 Task: Edit the name of the category "Polls" to "Poll" in the repository "Javascript".
Action: Mouse moved to (1290, 282)
Screenshot: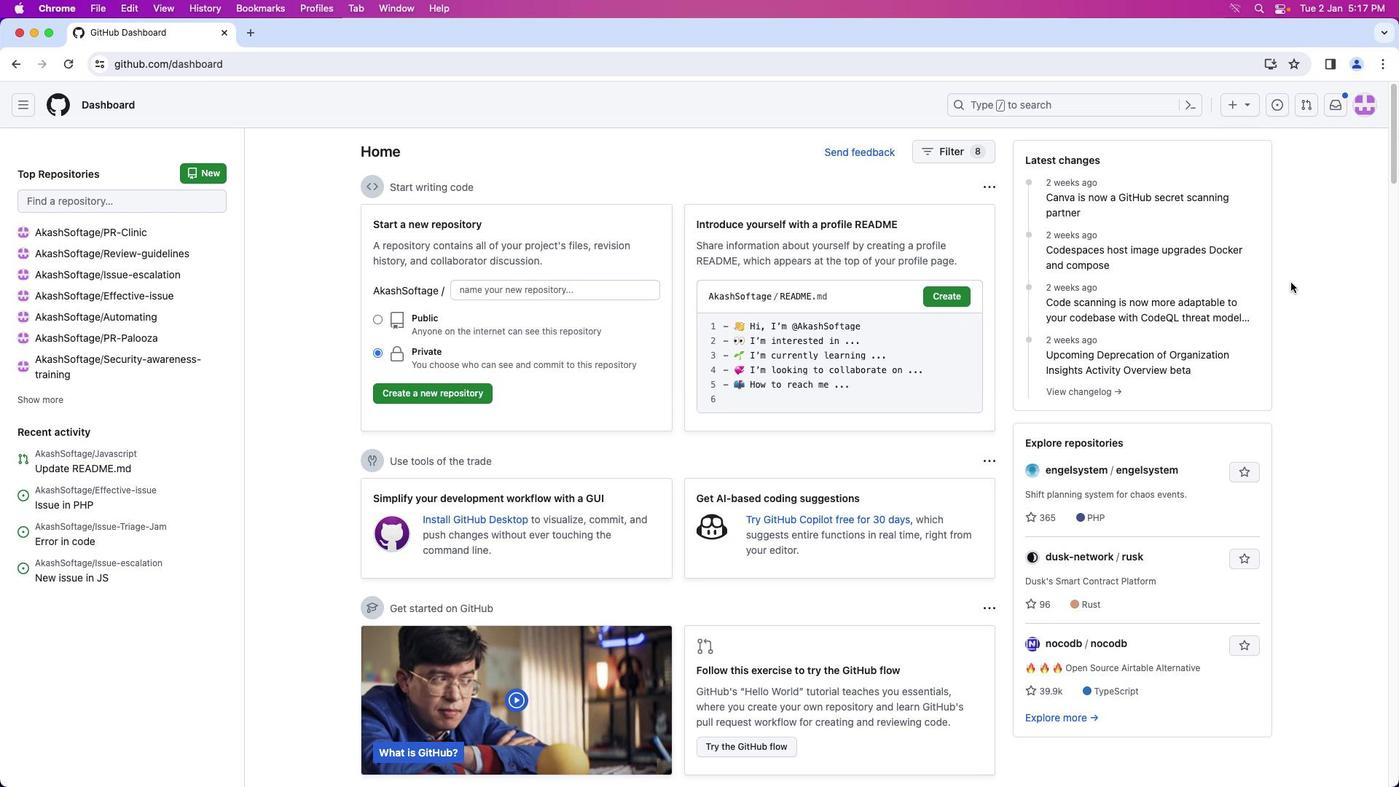 
Action: Mouse pressed left at (1290, 282)
Screenshot: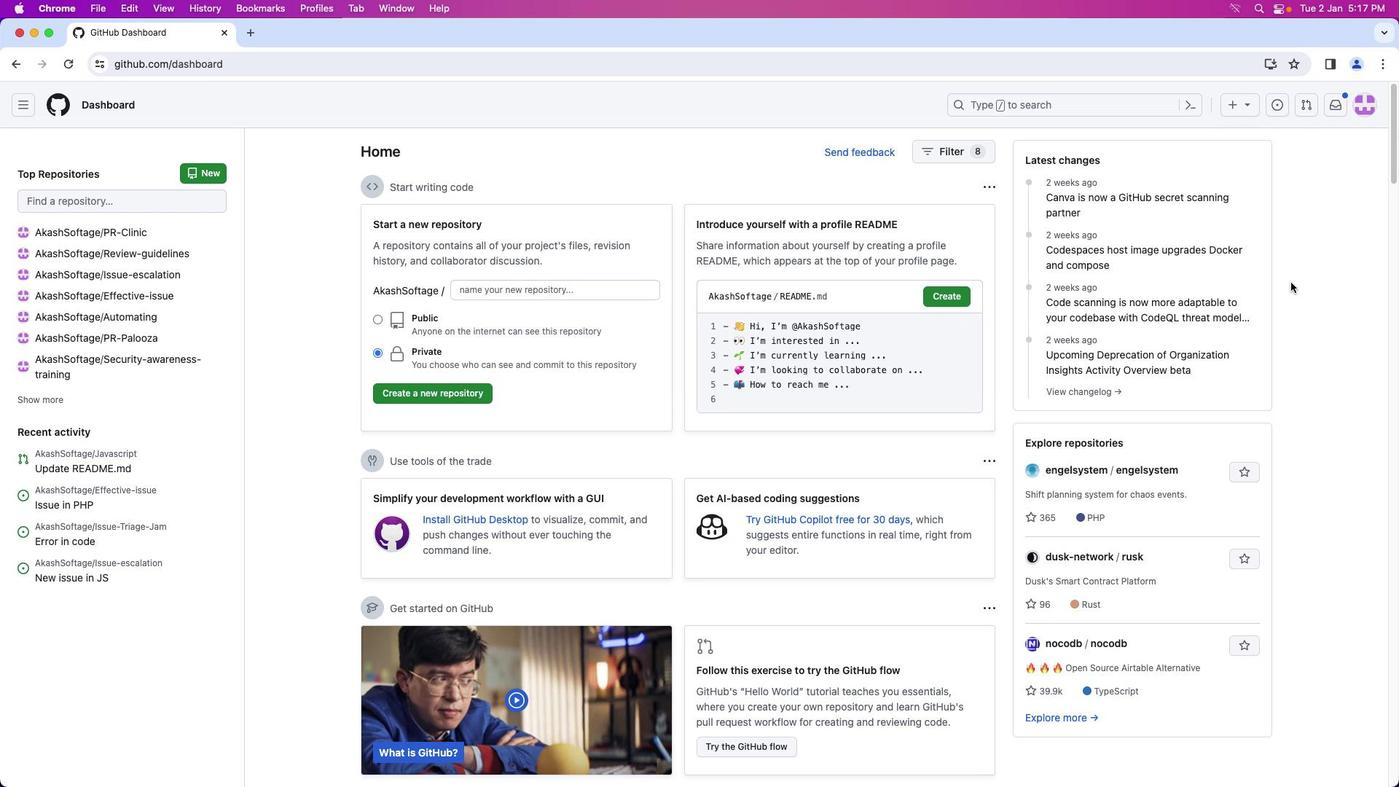 
Action: Mouse moved to (1364, 107)
Screenshot: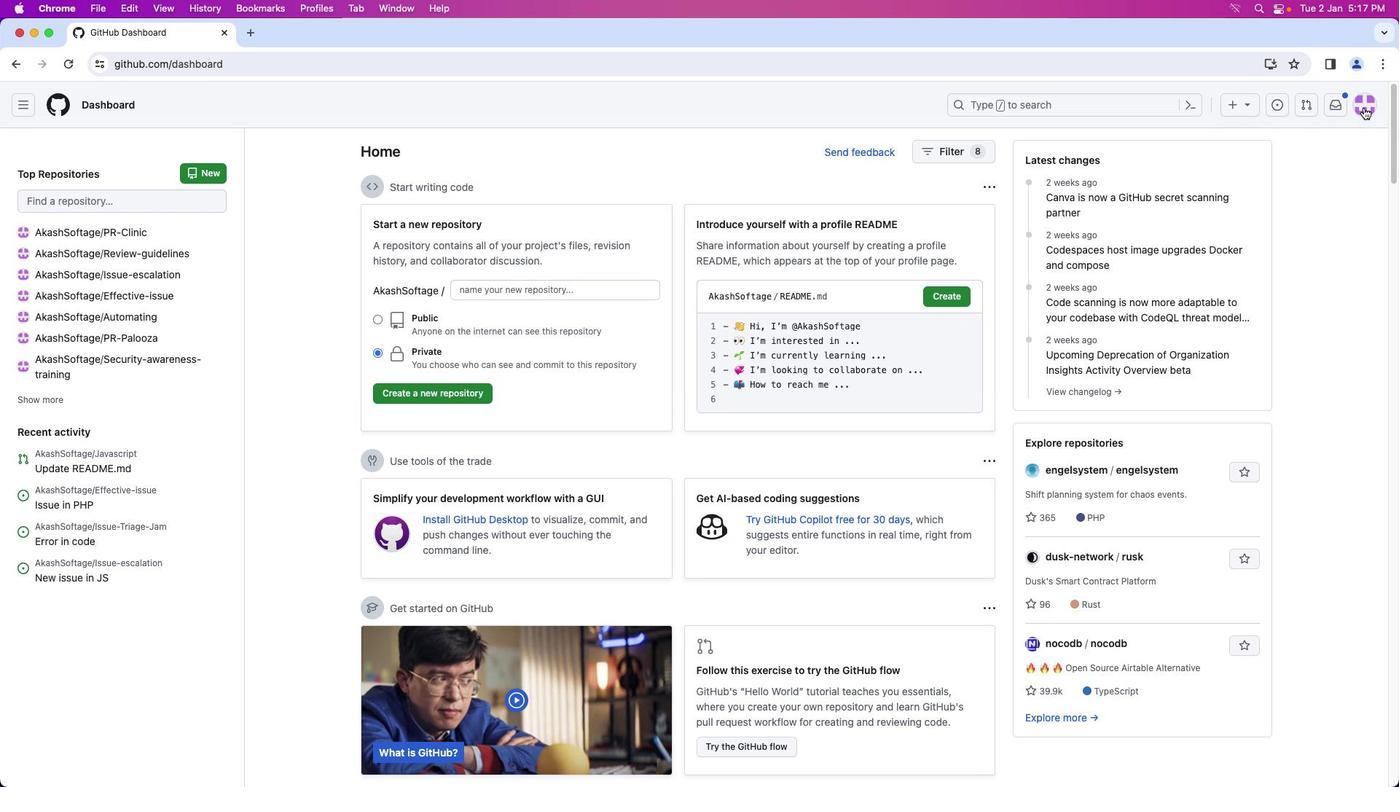 
Action: Mouse pressed left at (1364, 107)
Screenshot: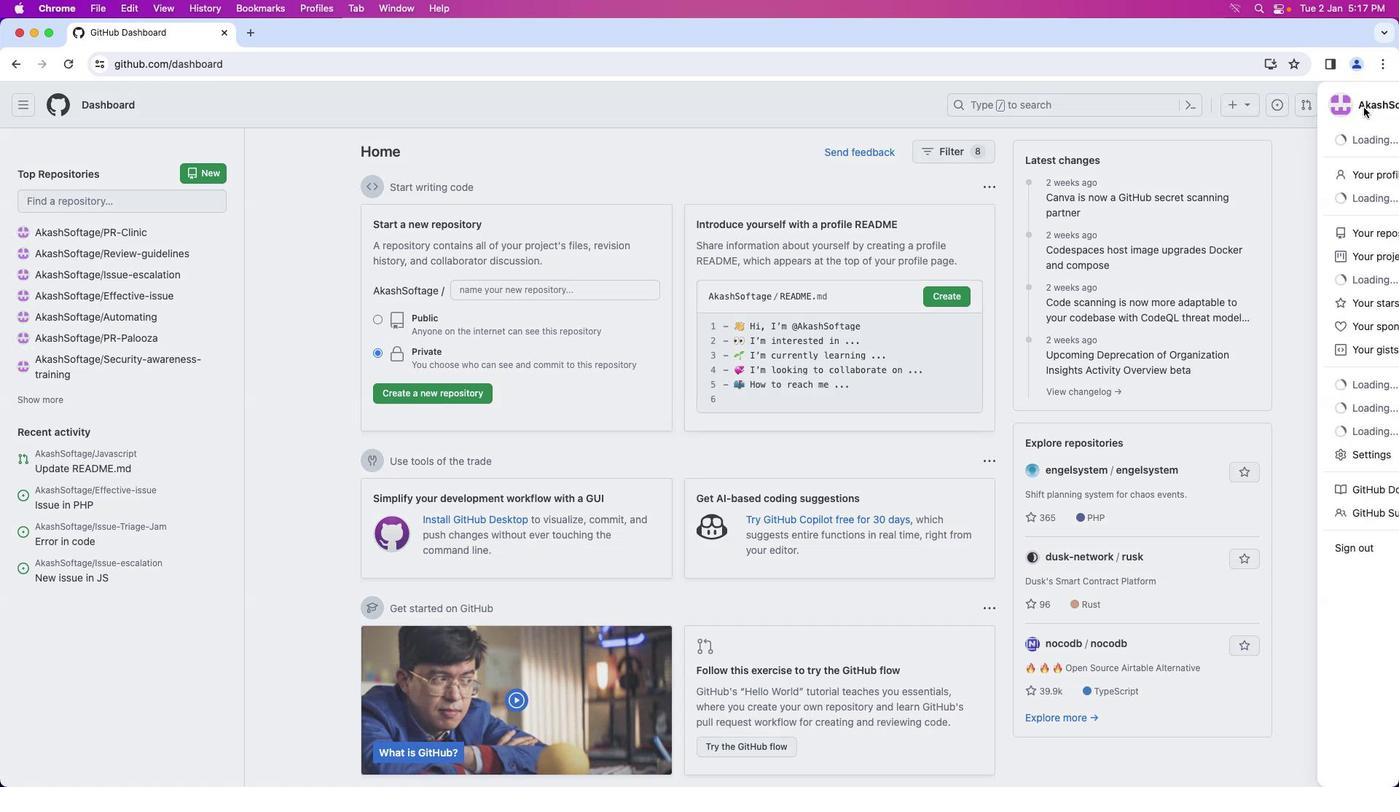 
Action: Mouse moved to (1272, 232)
Screenshot: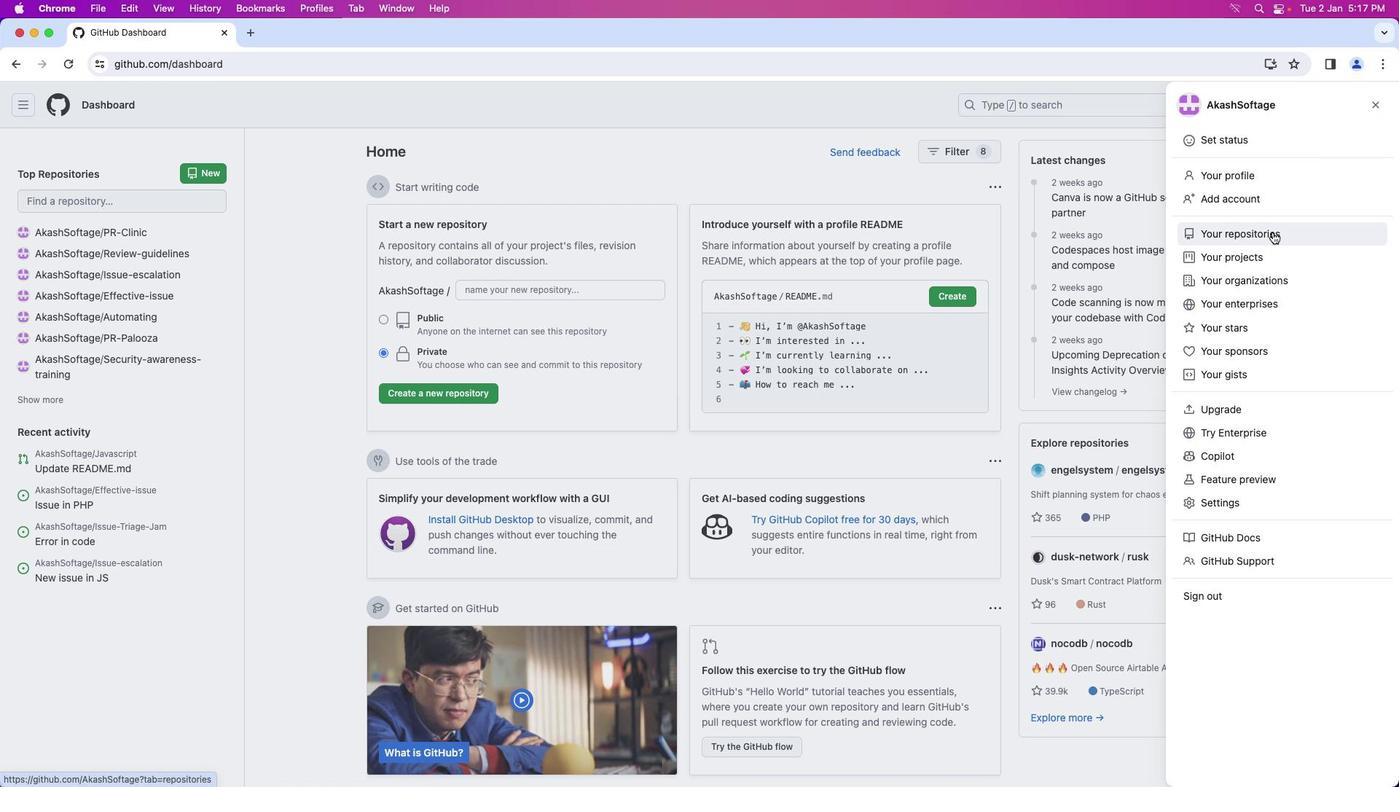 
Action: Mouse pressed left at (1272, 232)
Screenshot: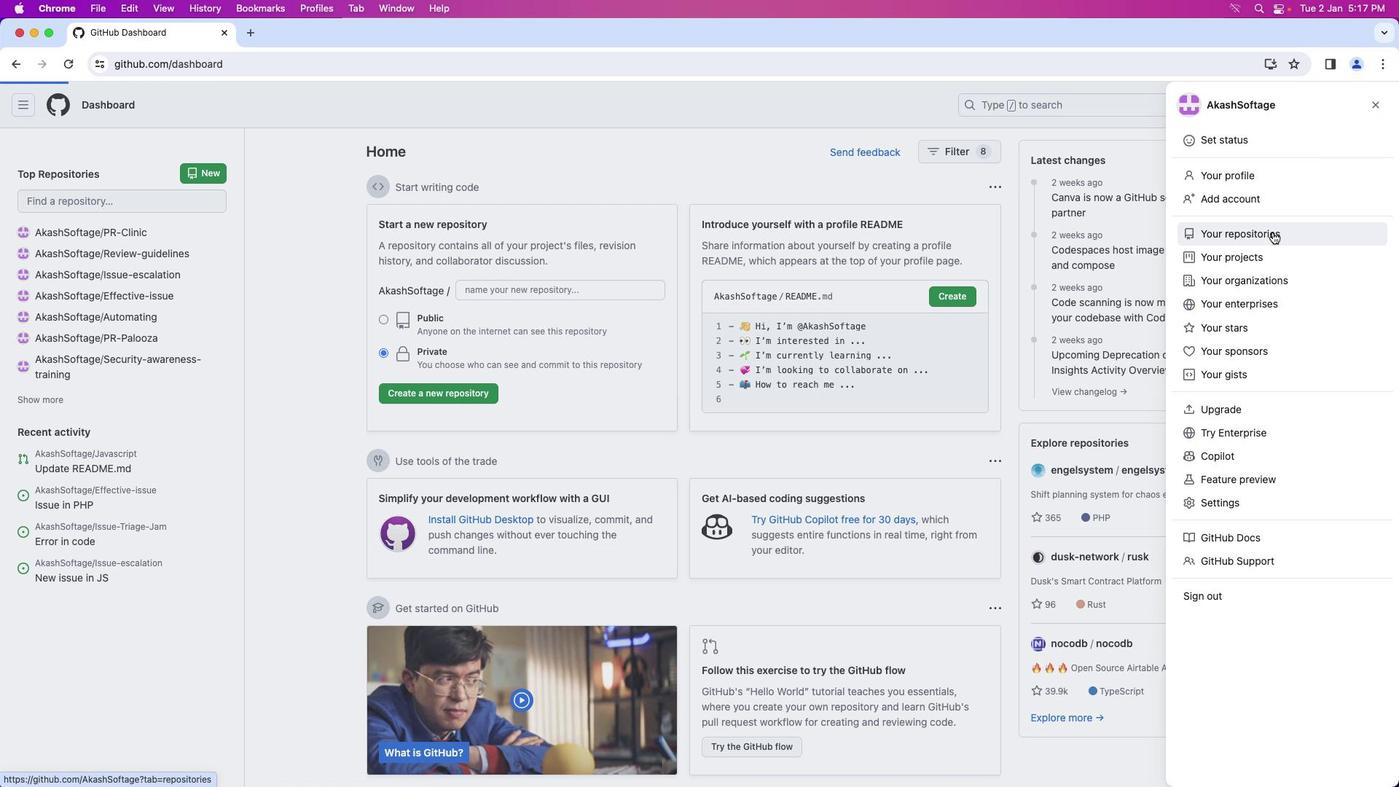 
Action: Mouse moved to (530, 244)
Screenshot: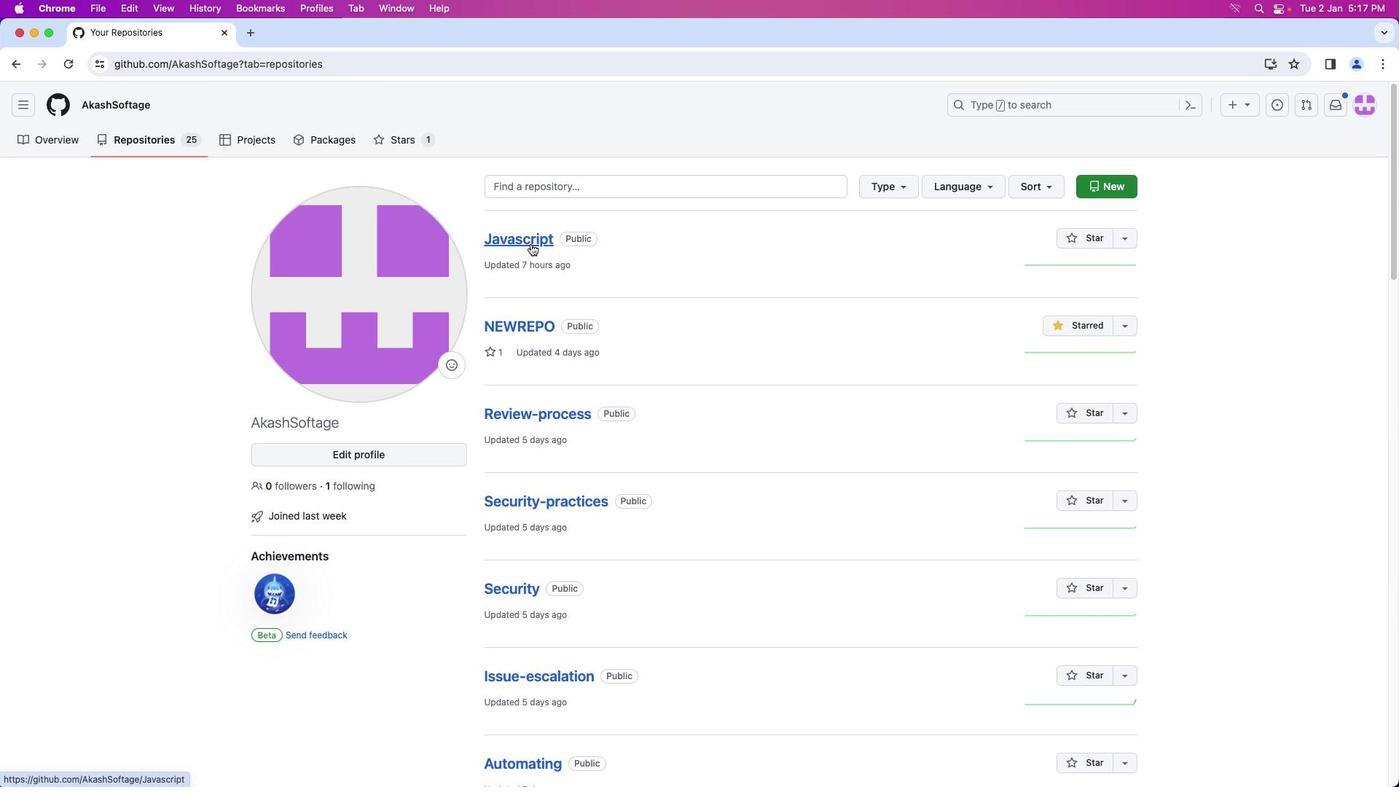 
Action: Mouse pressed left at (530, 244)
Screenshot: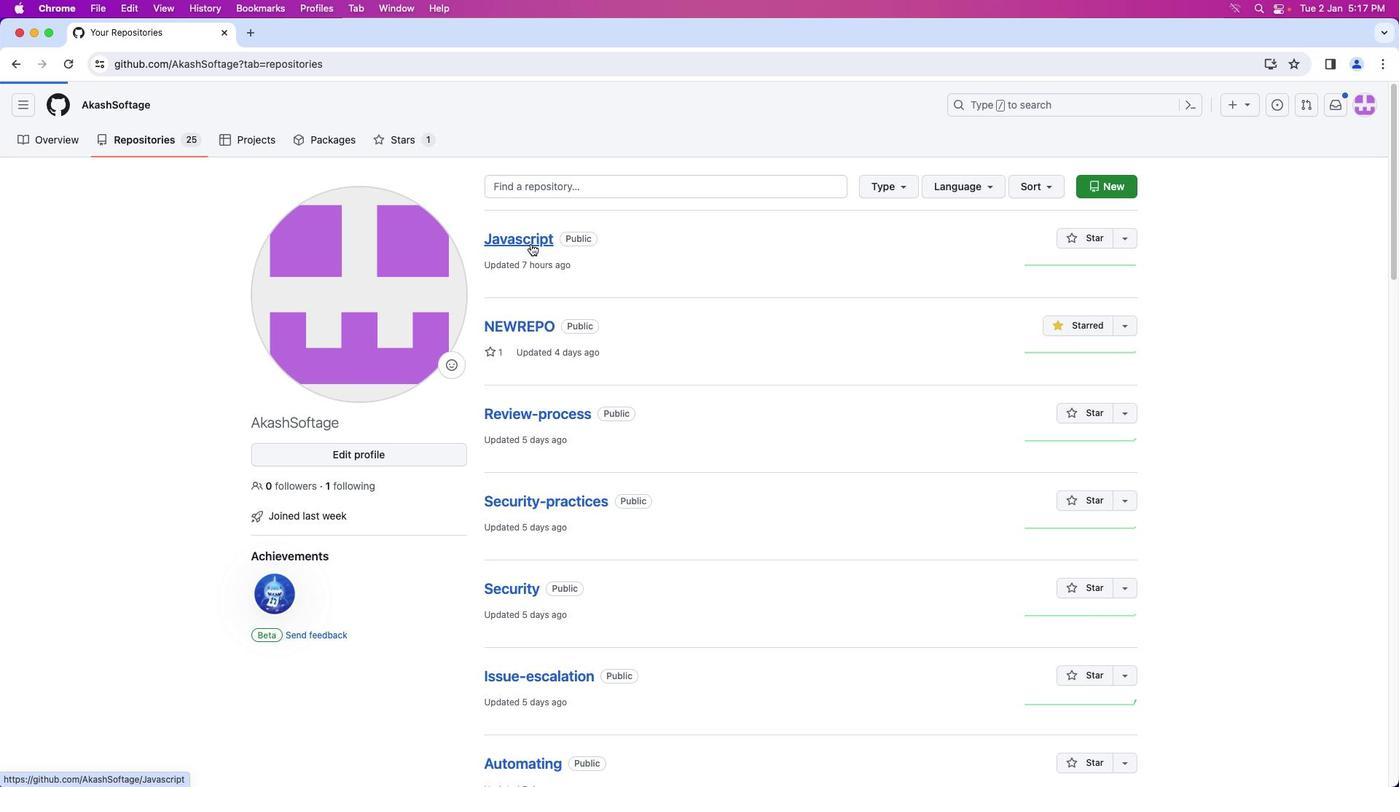
Action: Mouse moved to (310, 149)
Screenshot: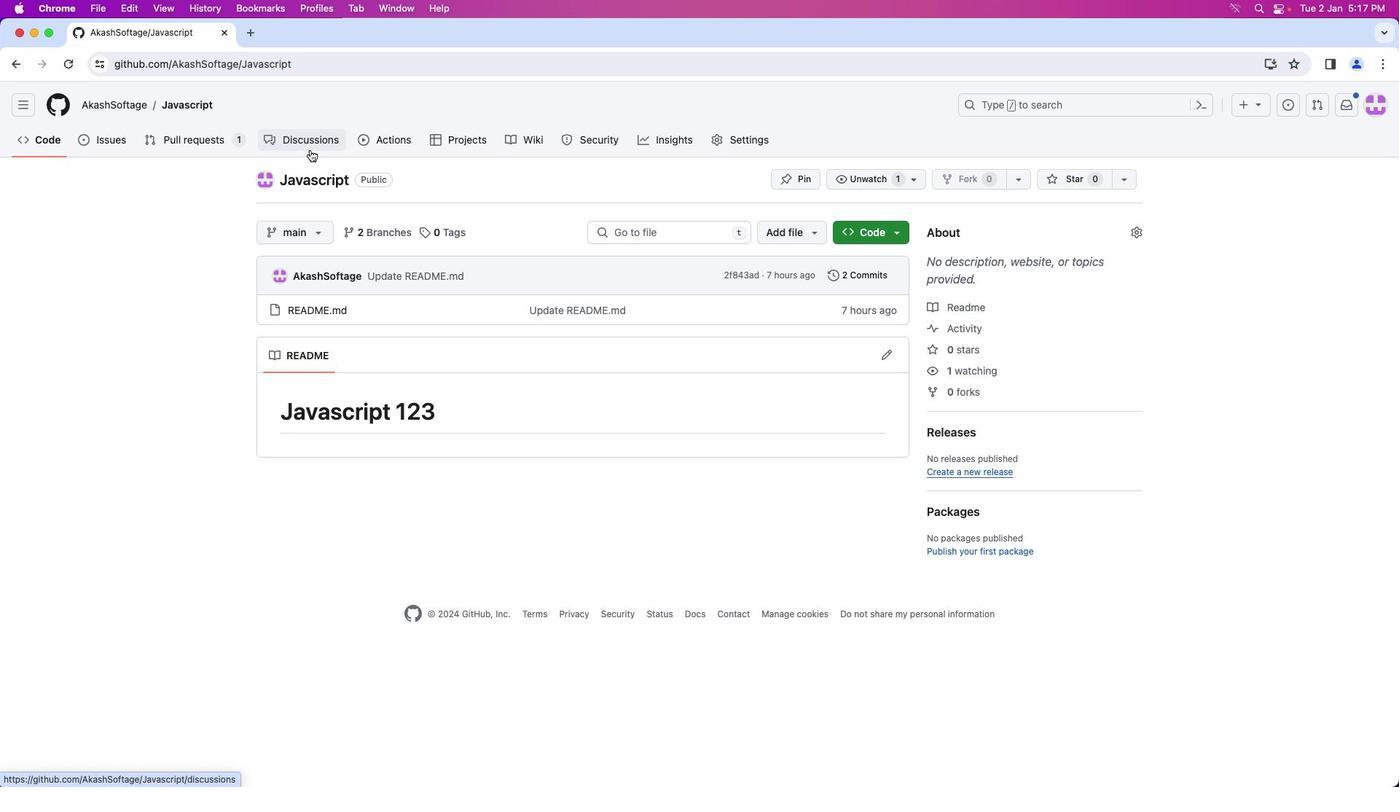 
Action: Mouse pressed left at (310, 149)
Screenshot: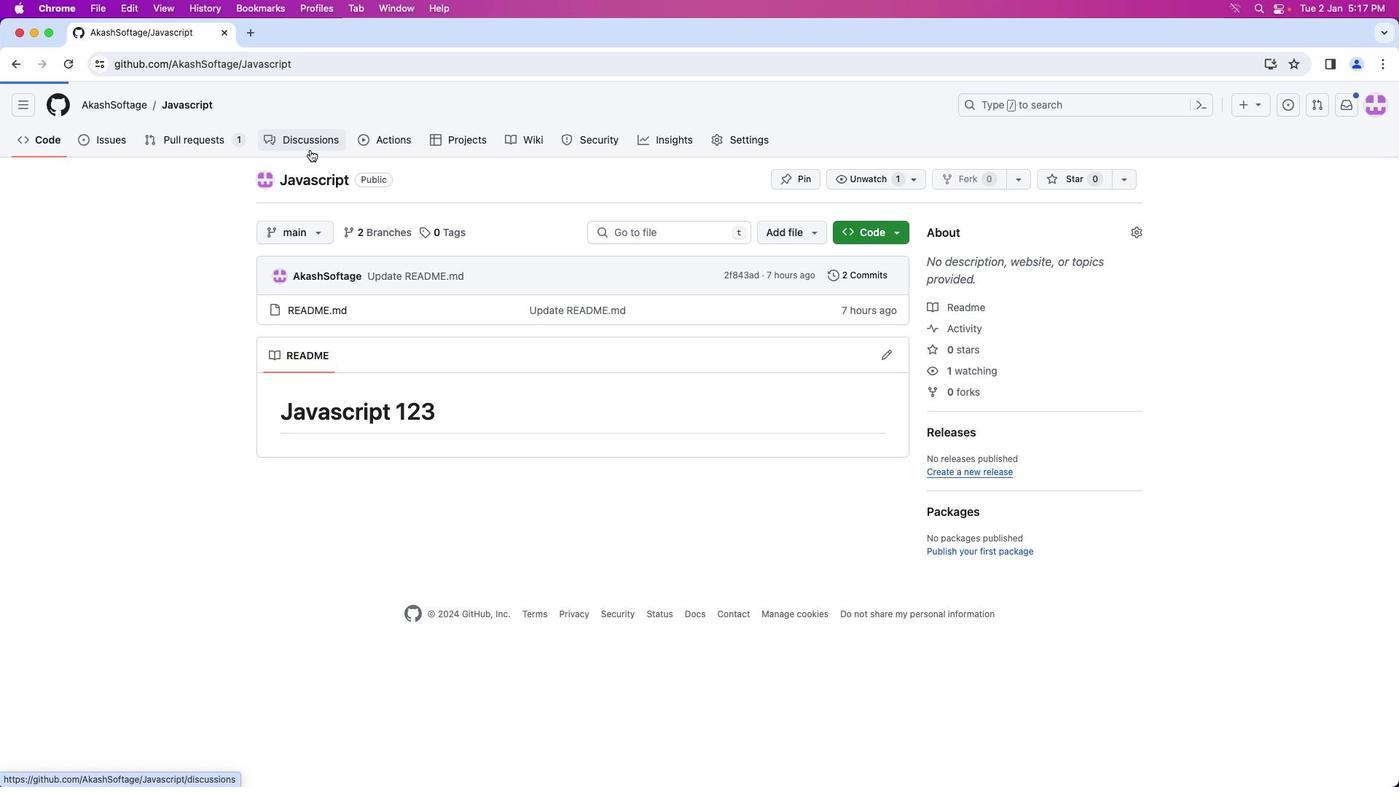 
Action: Mouse moved to (486, 359)
Screenshot: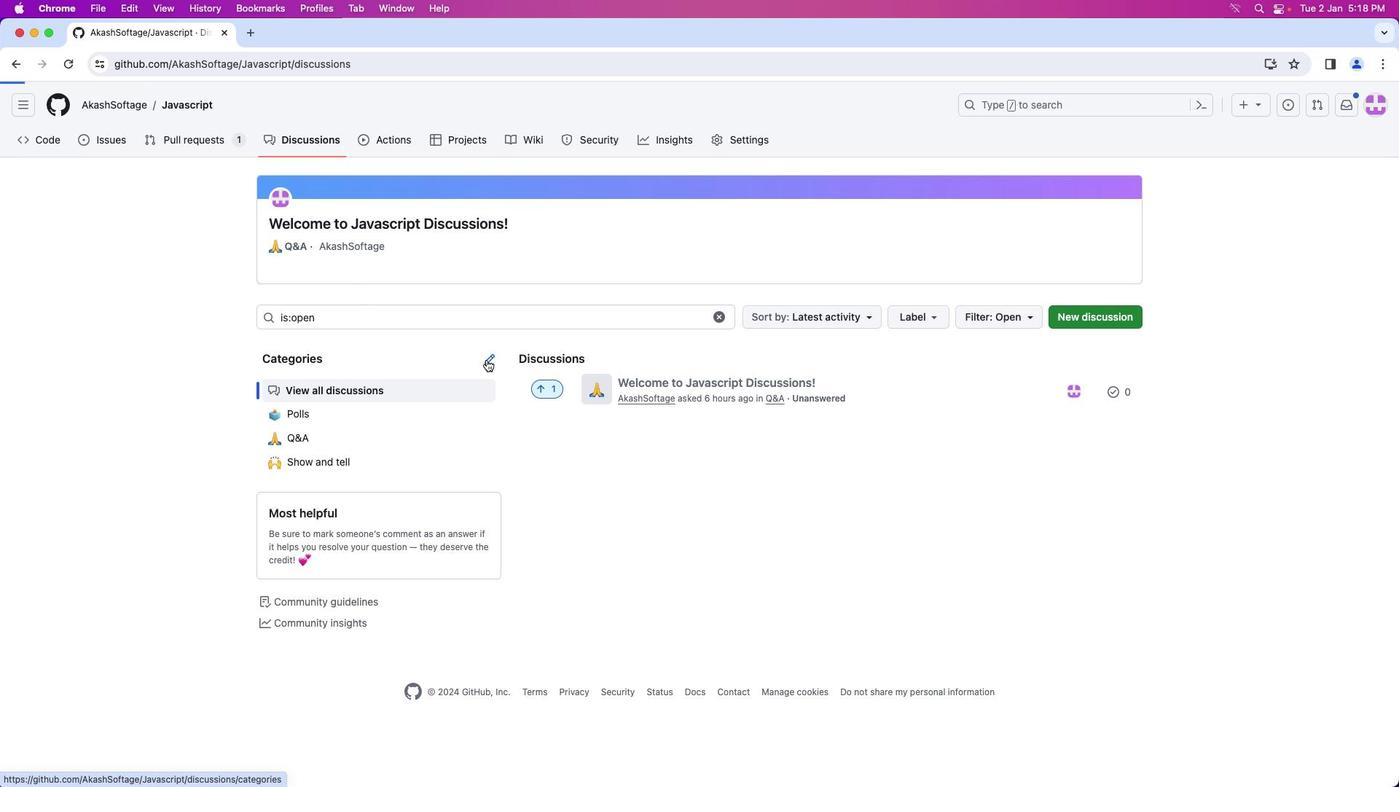 
Action: Mouse pressed left at (486, 359)
Screenshot: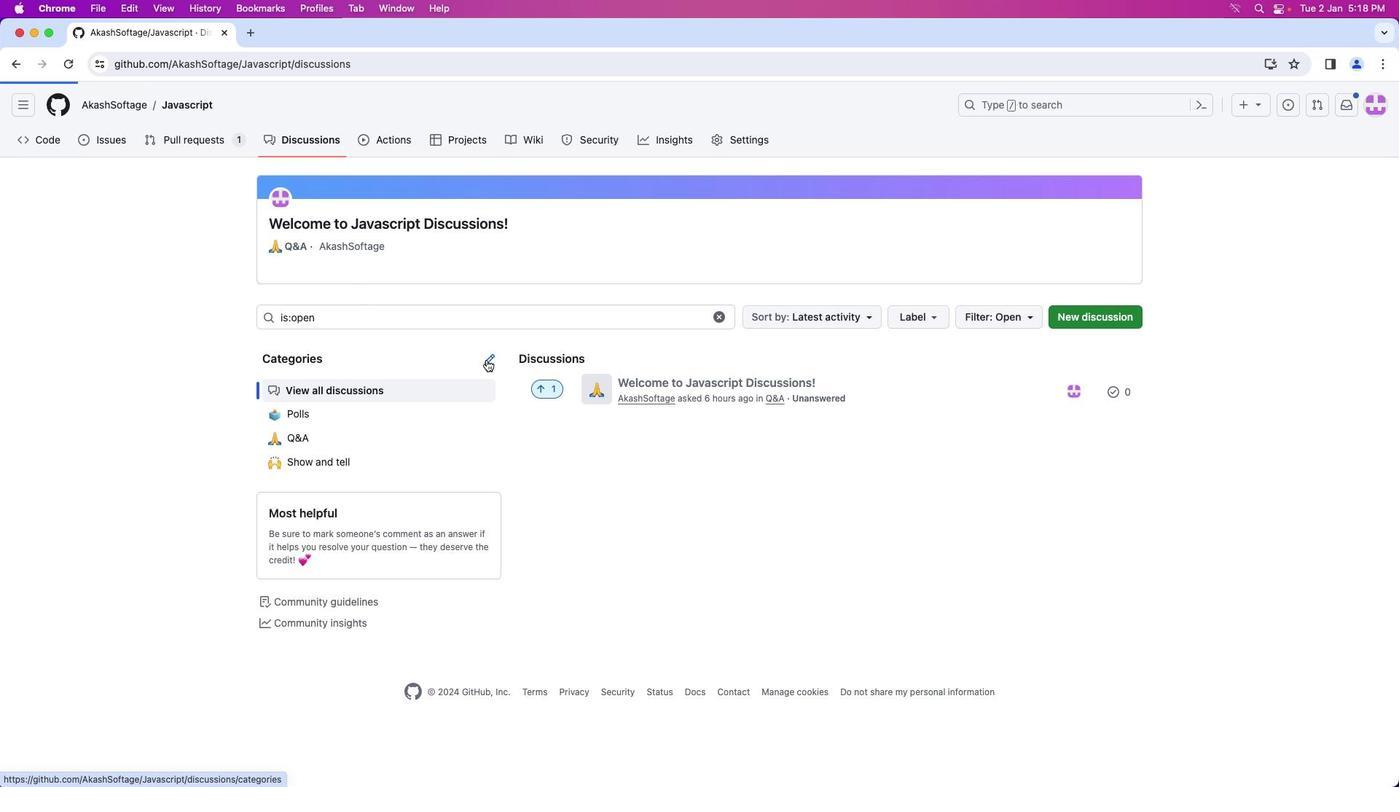 
Action: Mouse moved to (1096, 304)
Screenshot: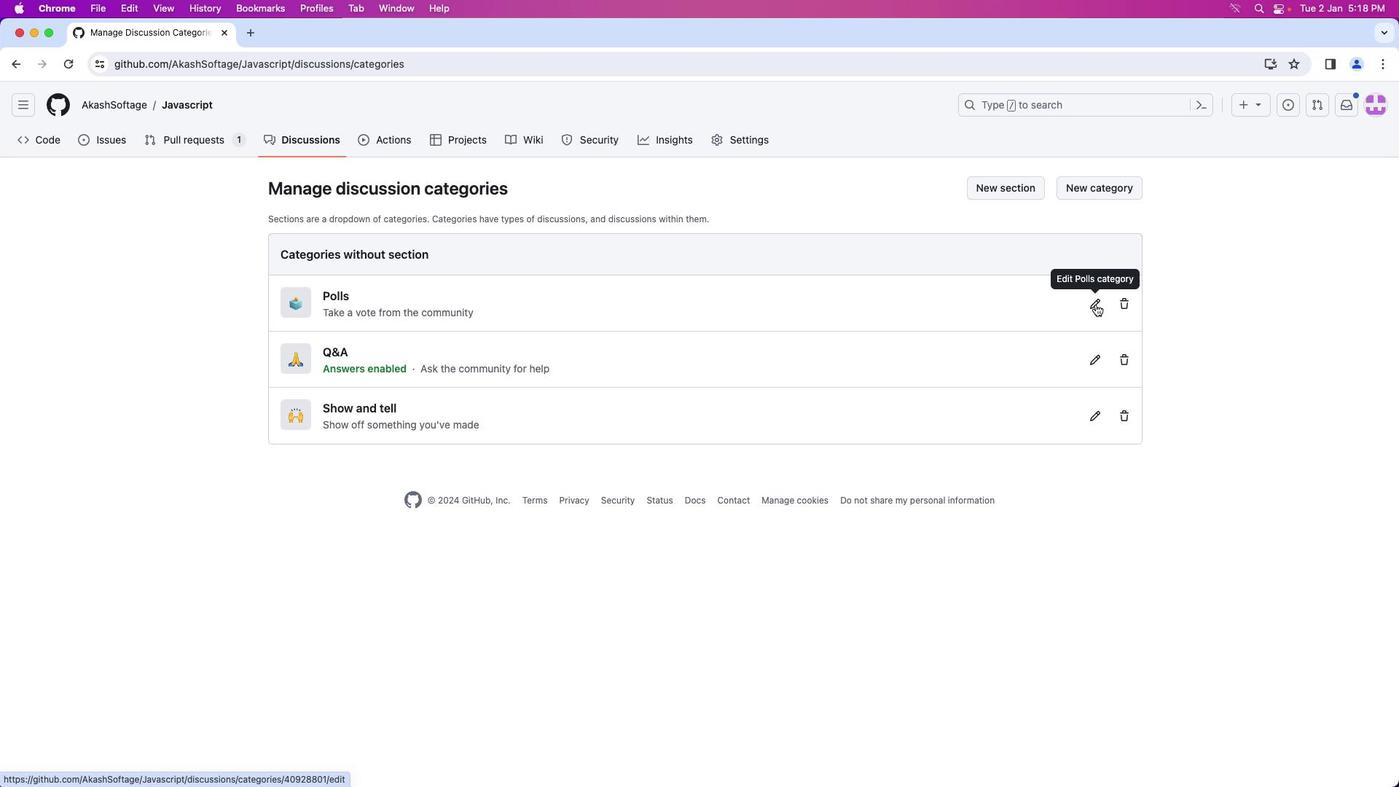 
Action: Mouse pressed left at (1096, 304)
Screenshot: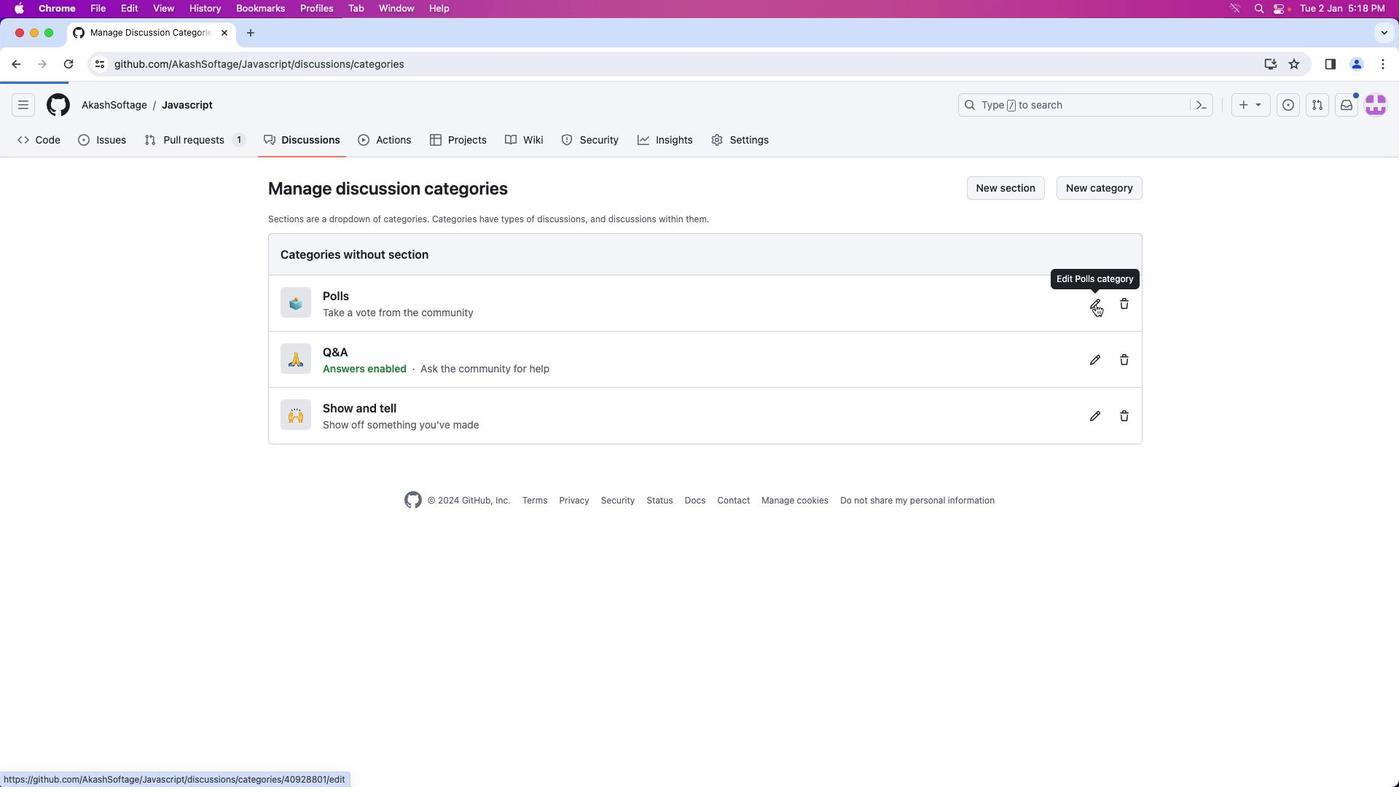 
Action: Mouse moved to (747, 252)
Screenshot: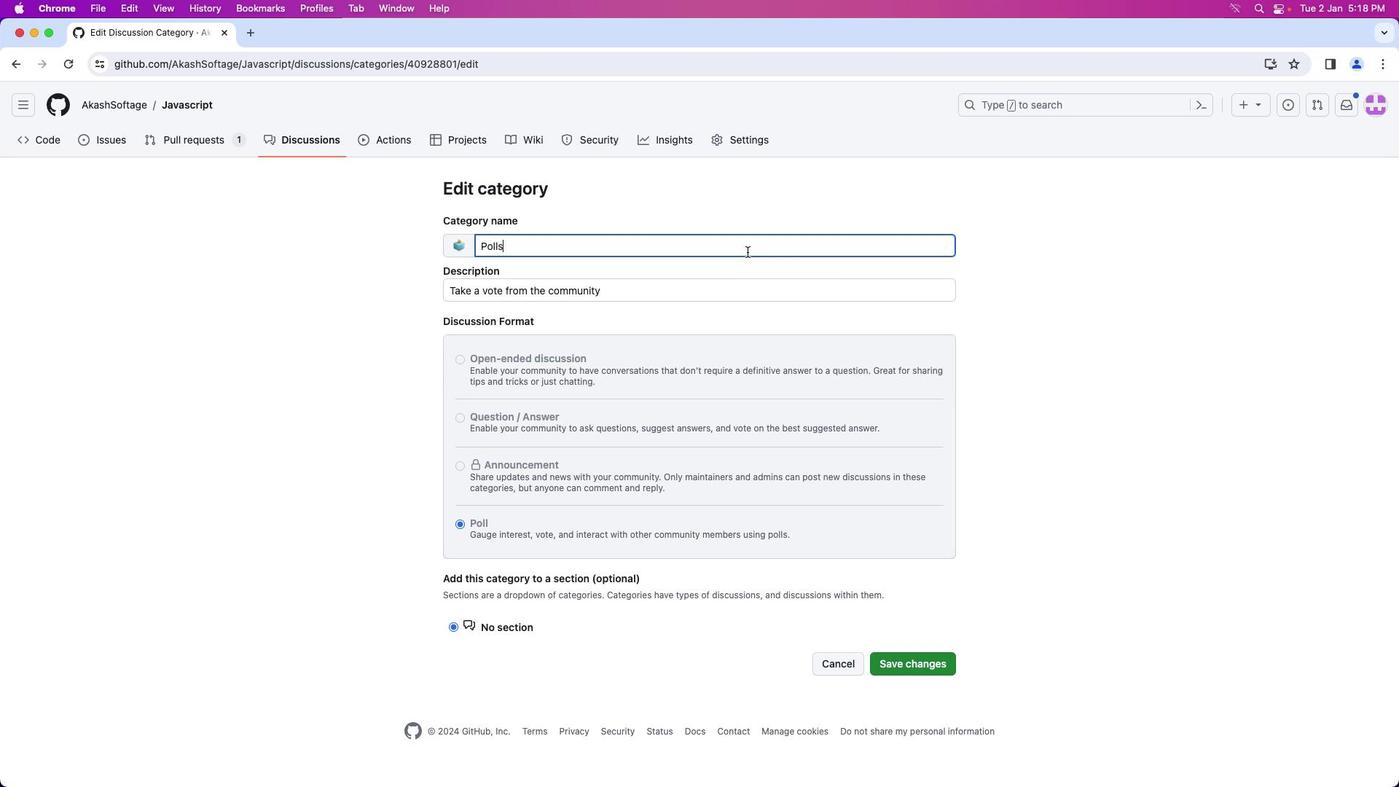 
Action: Mouse pressed left at (747, 252)
Screenshot: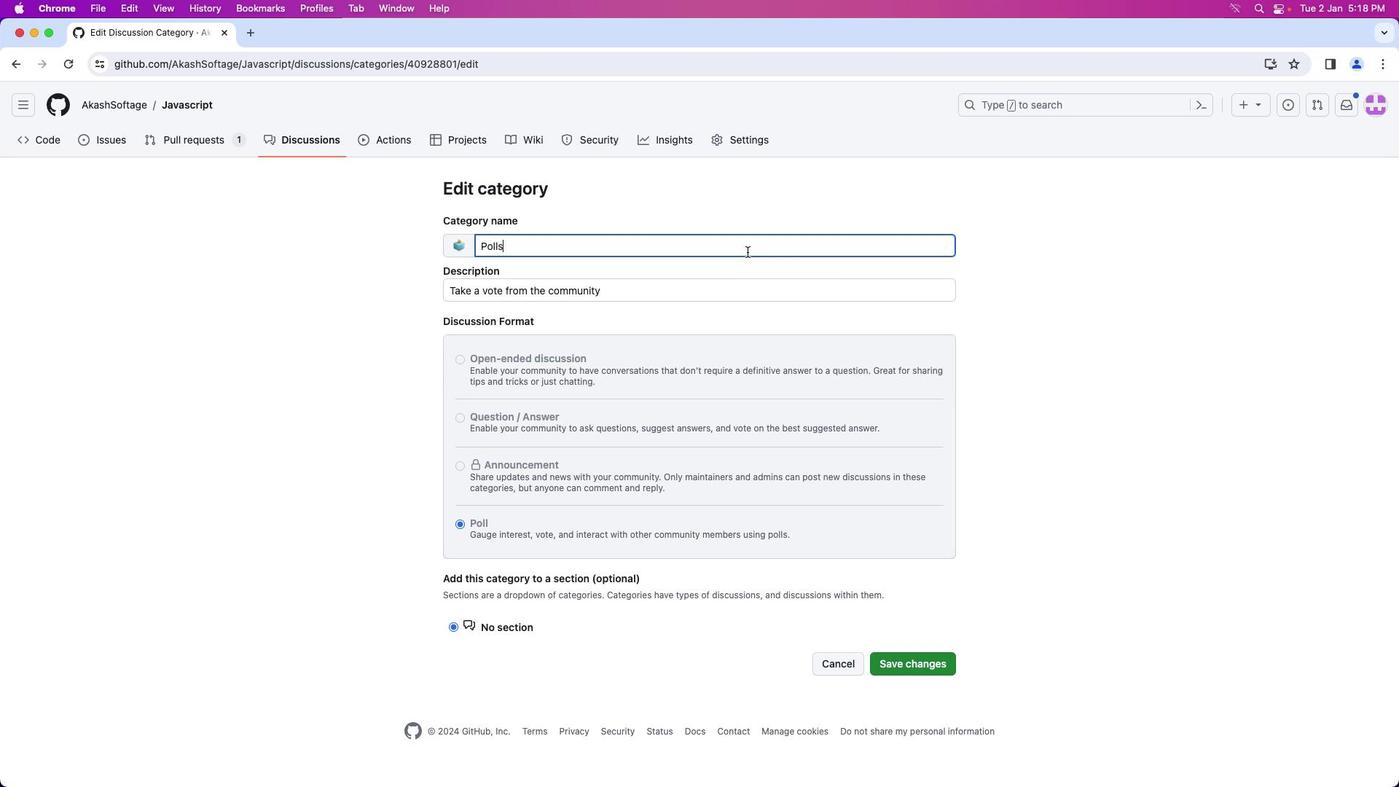 
Action: Key pressed Key.backspace
Screenshot: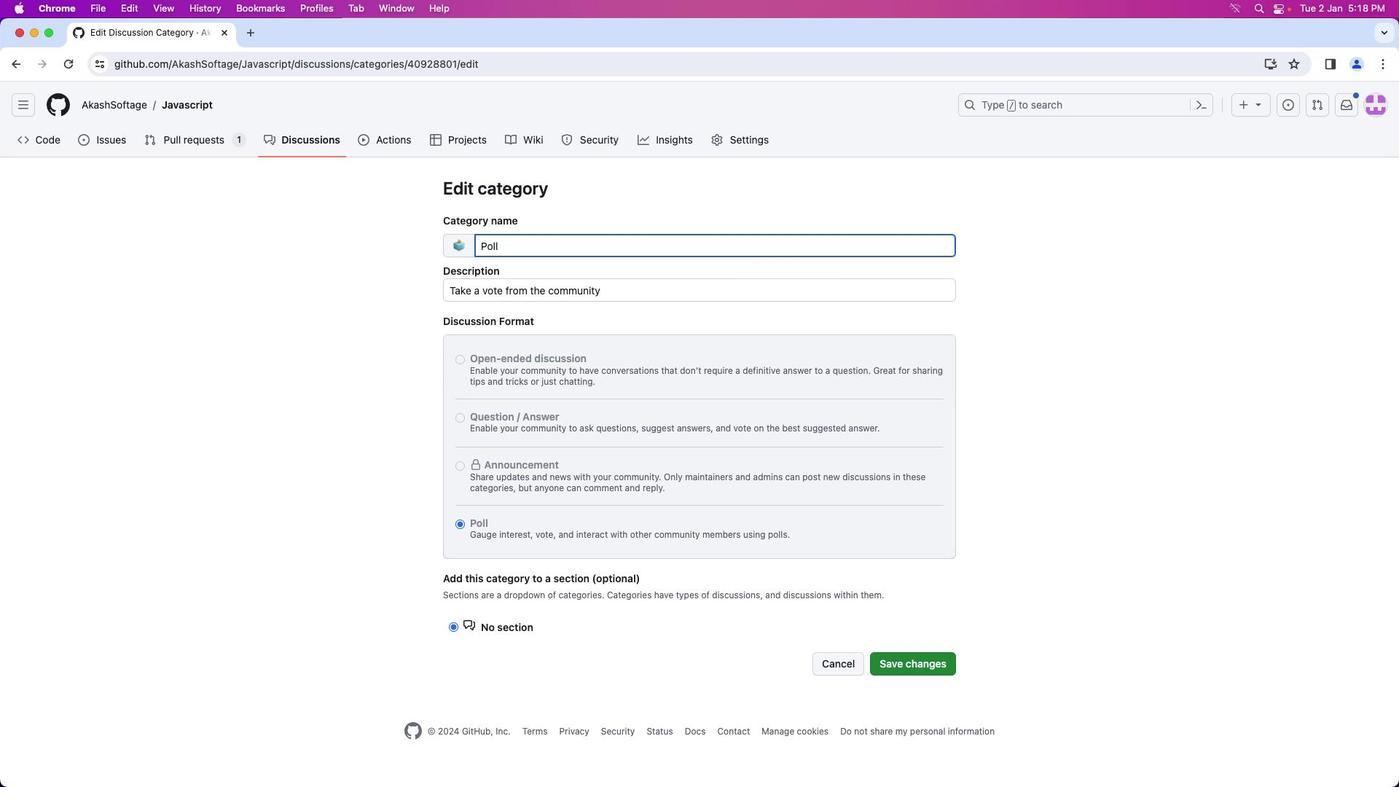 
Action: Mouse moved to (891, 663)
Screenshot: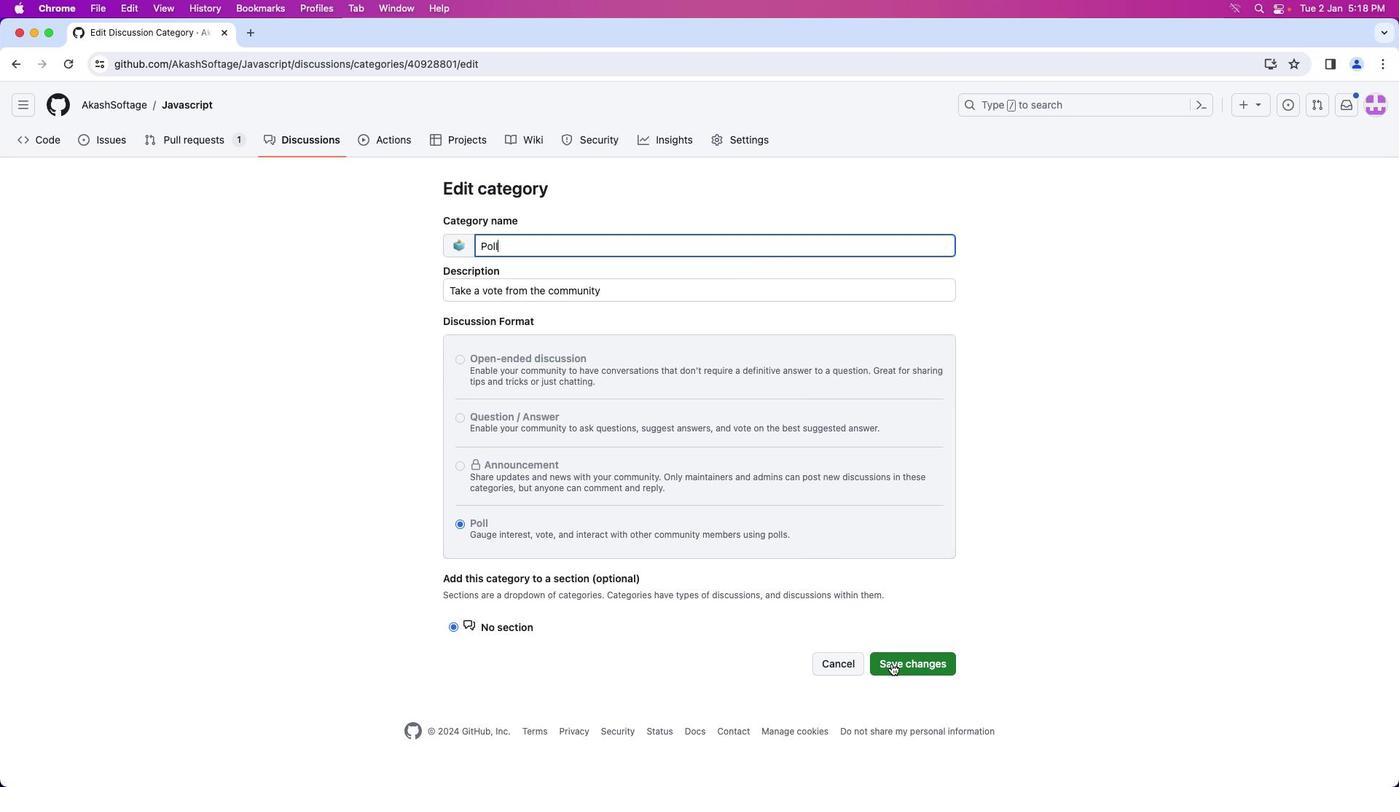 
Action: Mouse pressed left at (891, 663)
Screenshot: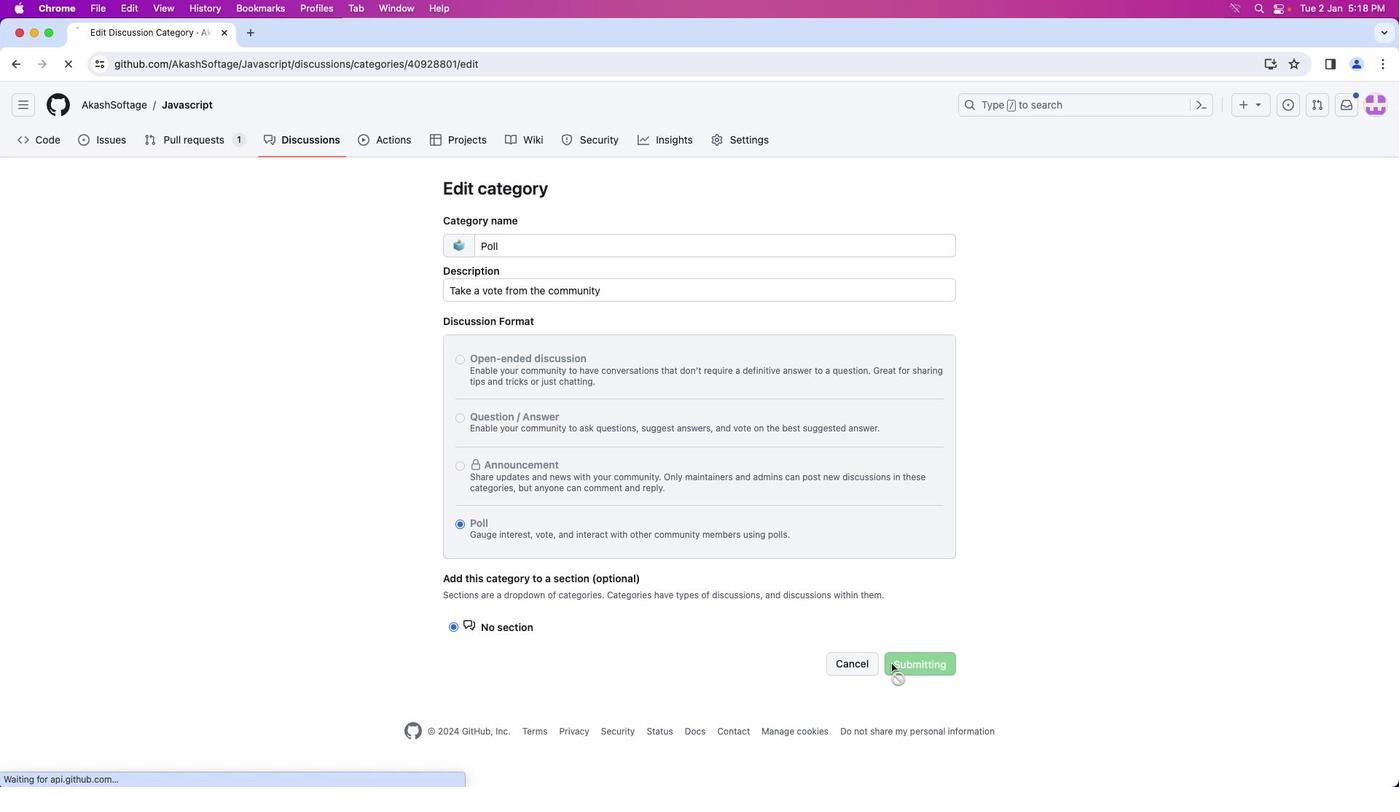 
Action: Mouse moved to (959, 630)
Screenshot: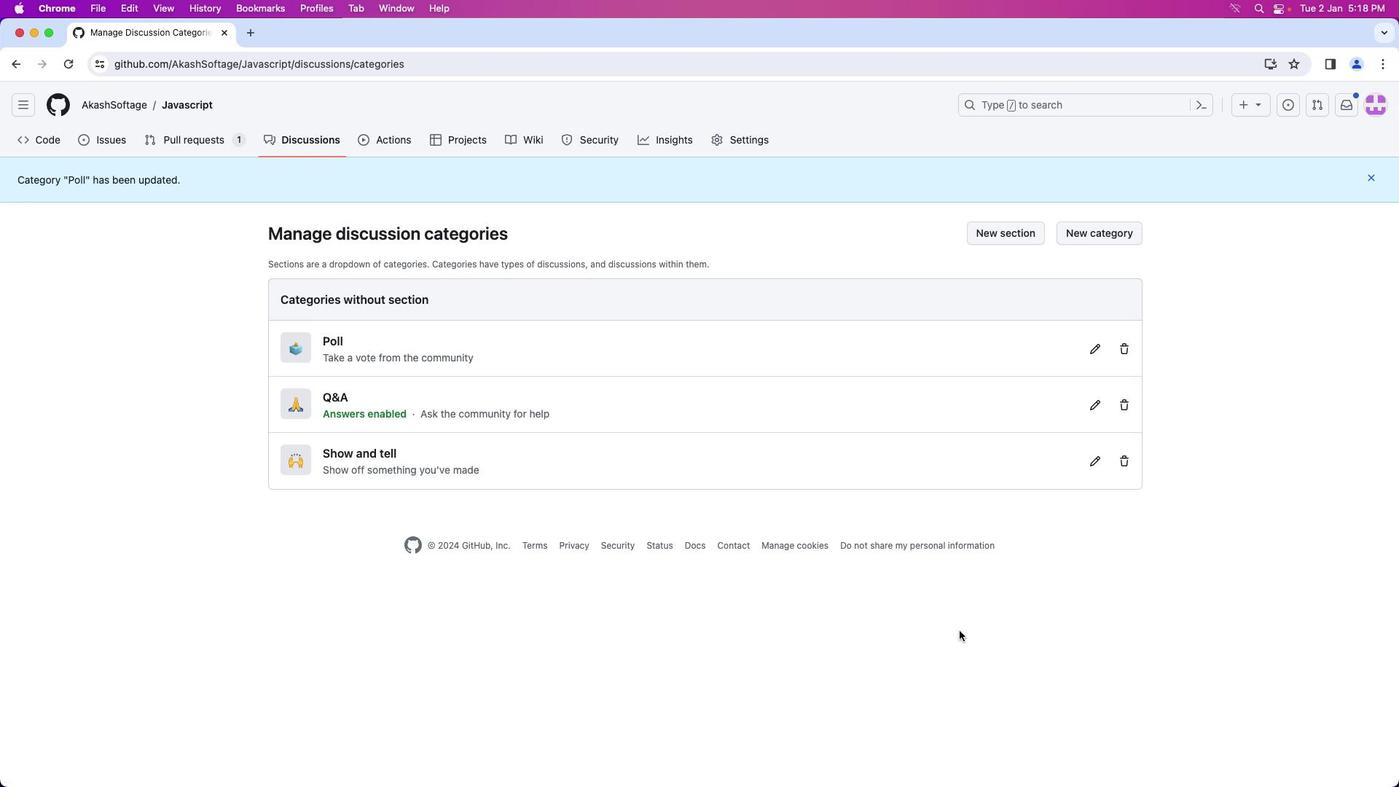 
Action: Mouse pressed left at (959, 630)
Screenshot: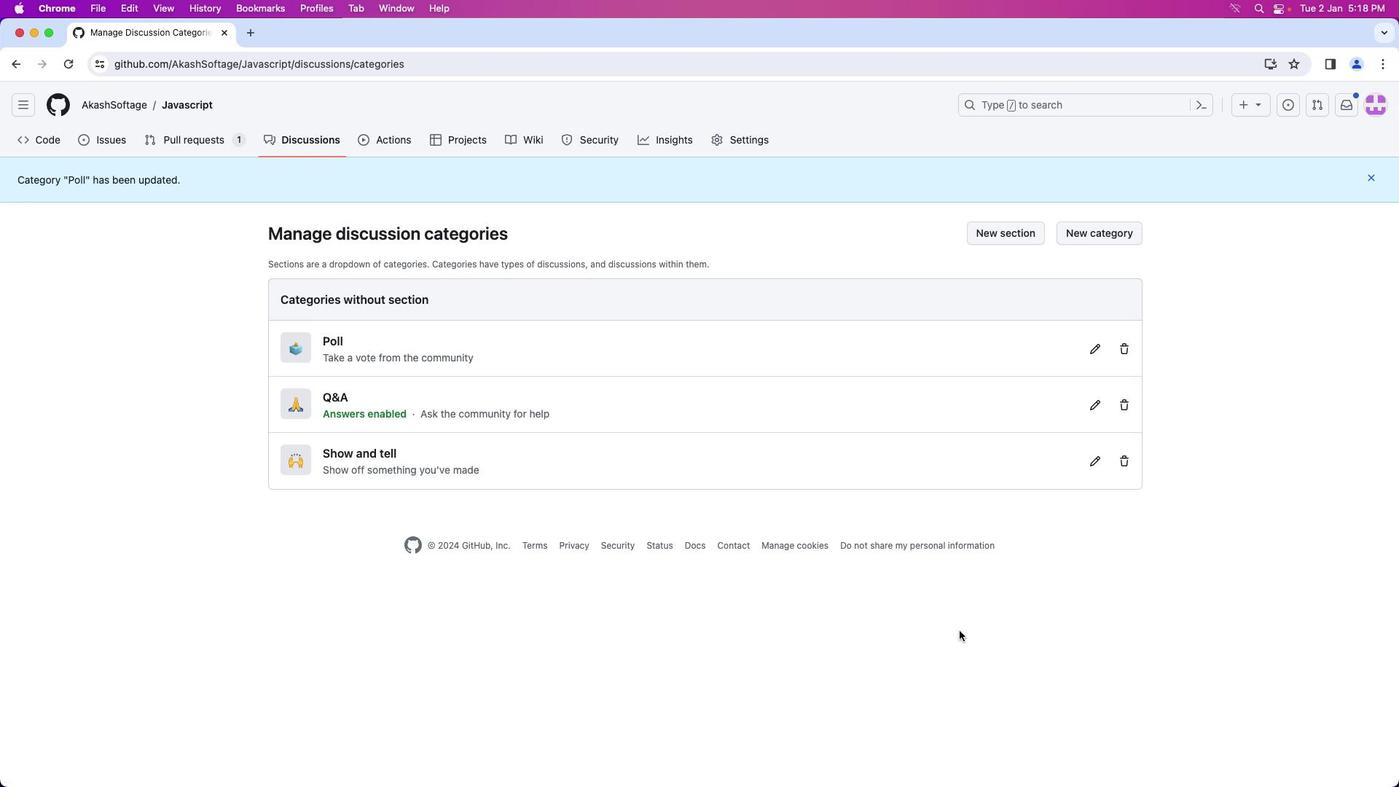 
Action: Mouse moved to (959, 630)
Screenshot: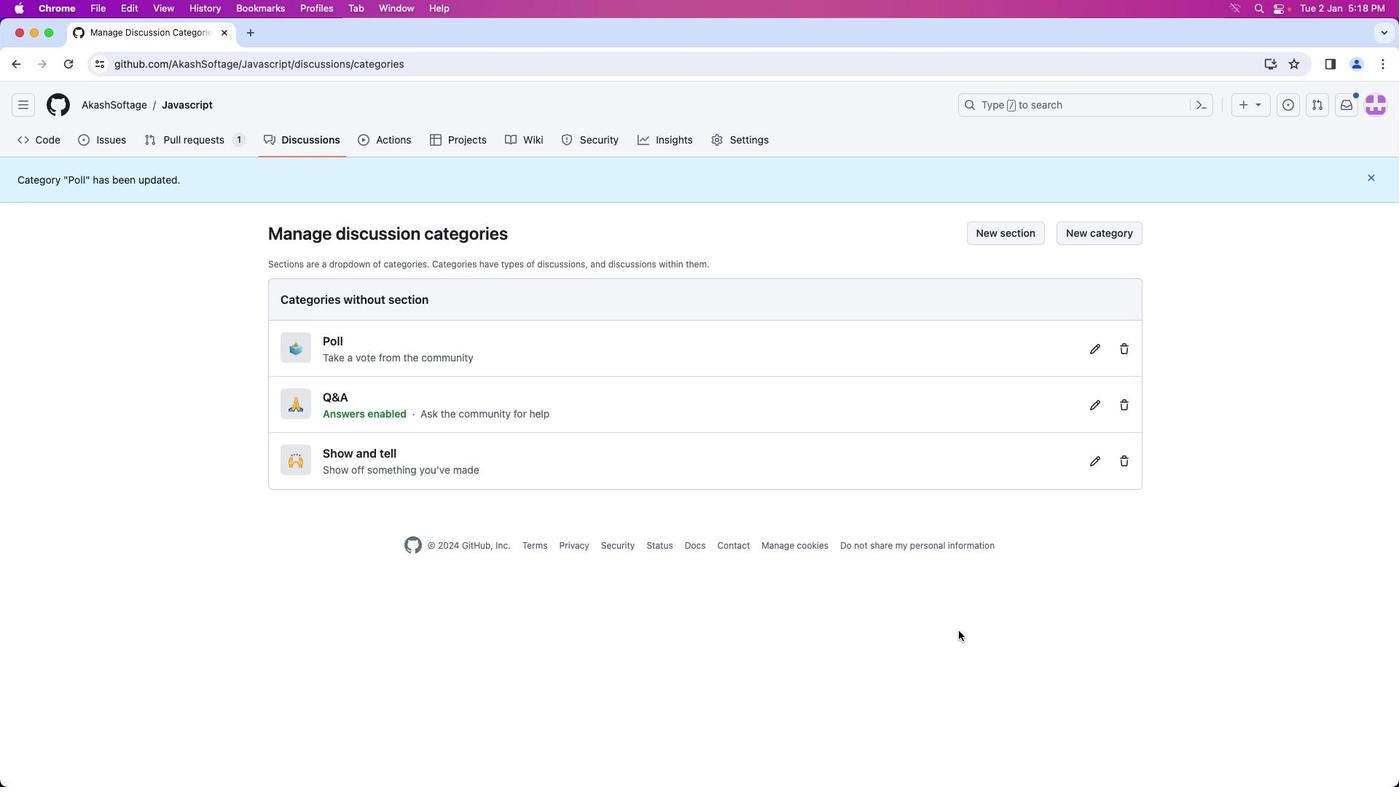 
